 Task: Create a rule from the Routing list, Task moved to a section -> Set Priority in the project AztecTech , set the section as To-Do and set the priority of the task as  High
Action: Mouse moved to (978, 90)
Screenshot: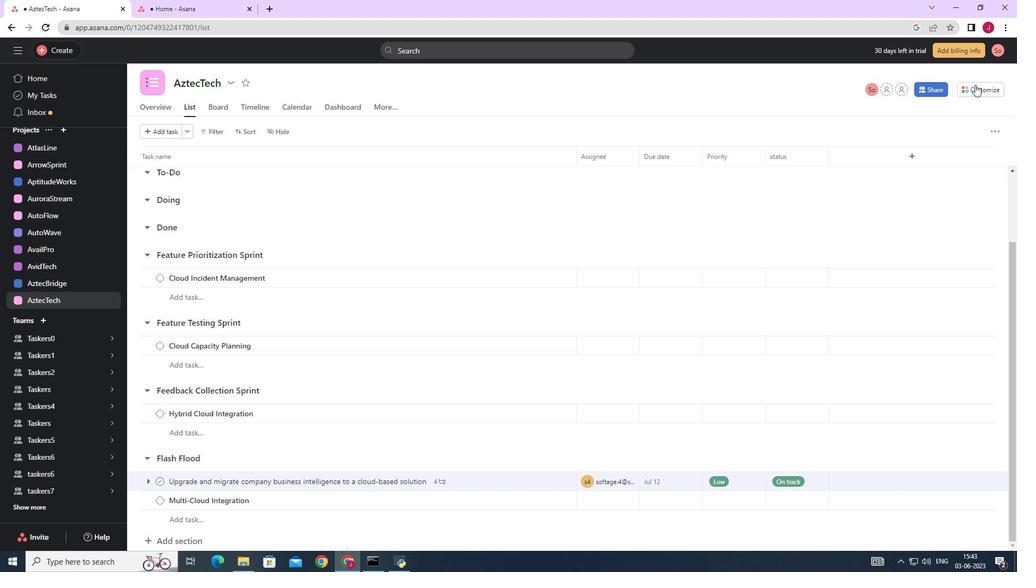 
Action: Mouse pressed left at (978, 90)
Screenshot: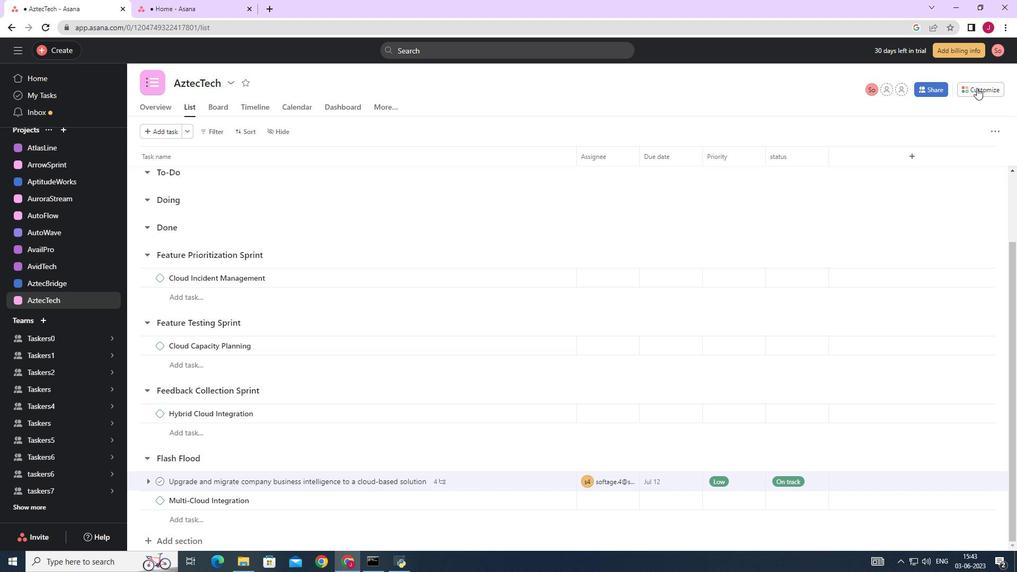 
Action: Mouse moved to (796, 224)
Screenshot: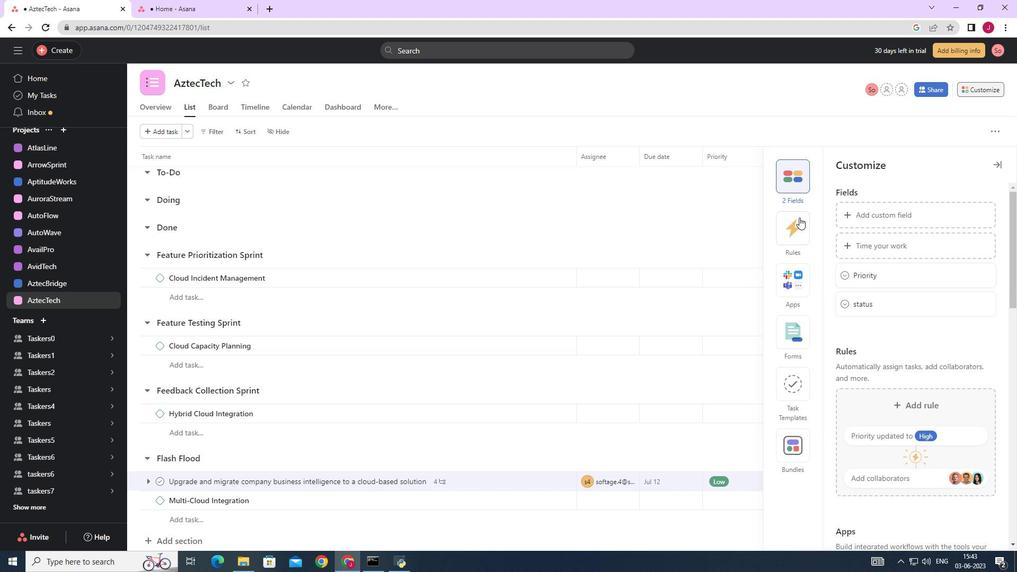 
Action: Mouse pressed left at (796, 224)
Screenshot: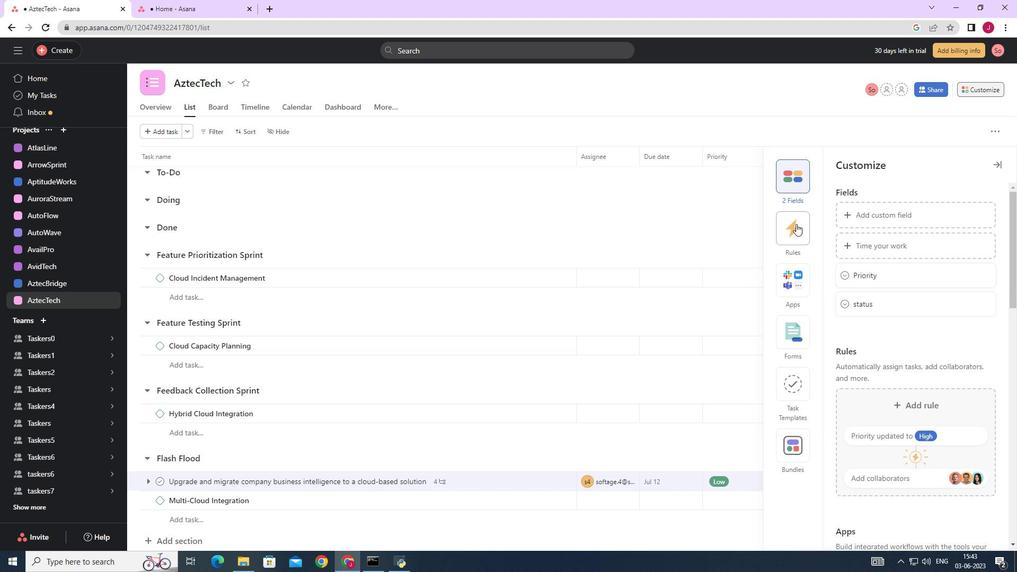 
Action: Mouse moved to (899, 249)
Screenshot: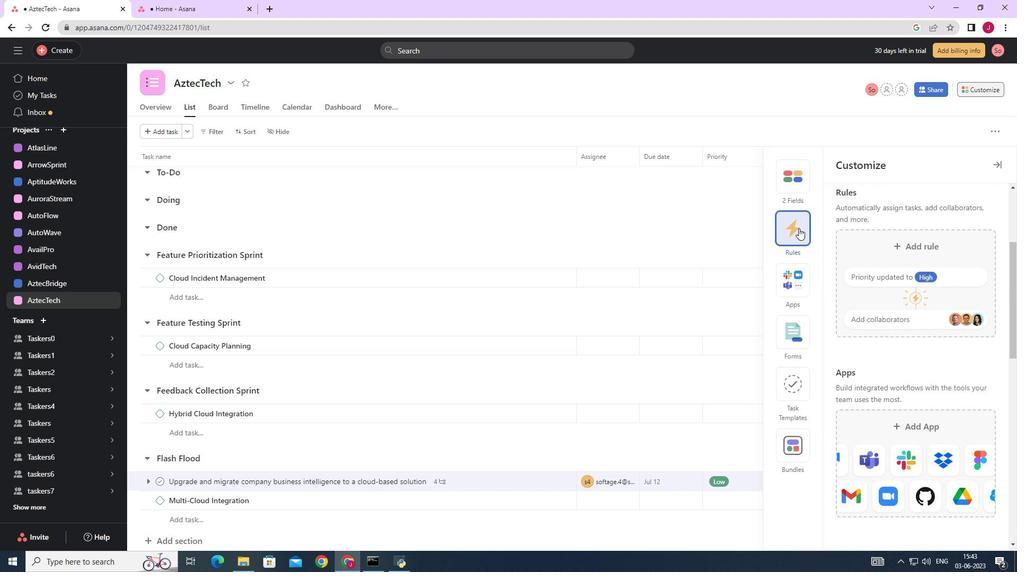 
Action: Mouse pressed left at (899, 249)
Screenshot: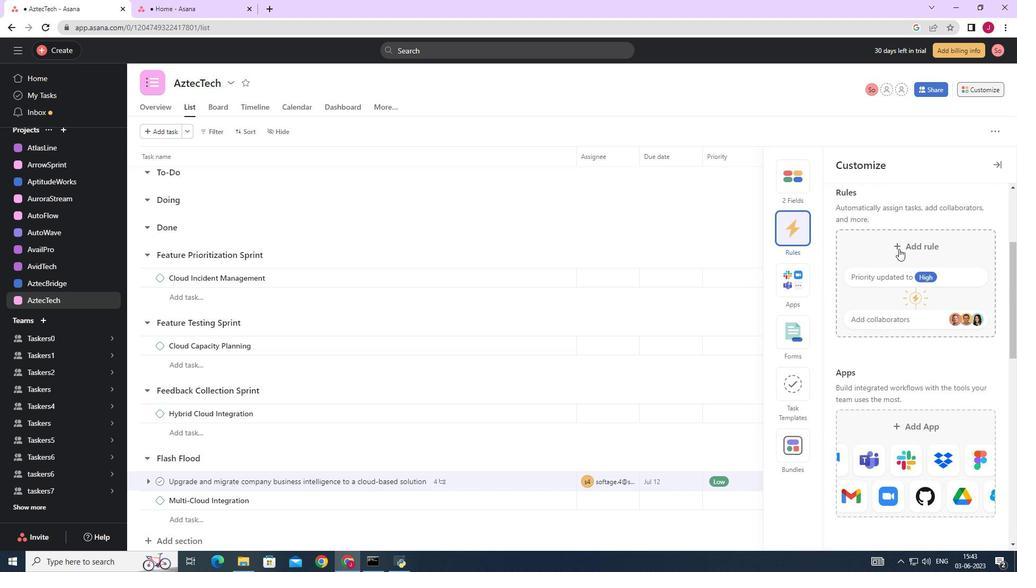 
Action: Mouse moved to (218, 140)
Screenshot: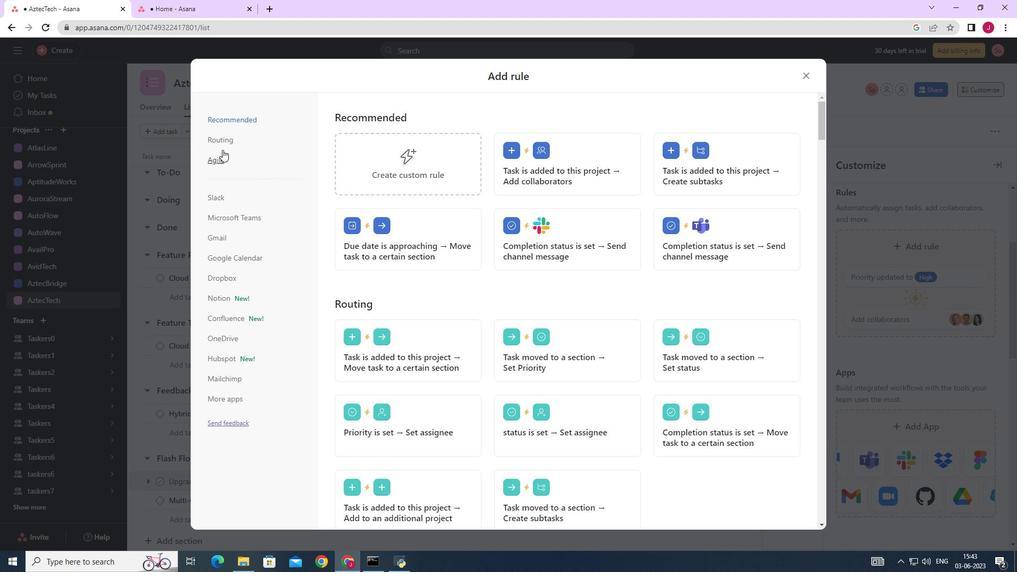 
Action: Mouse pressed left at (218, 140)
Screenshot: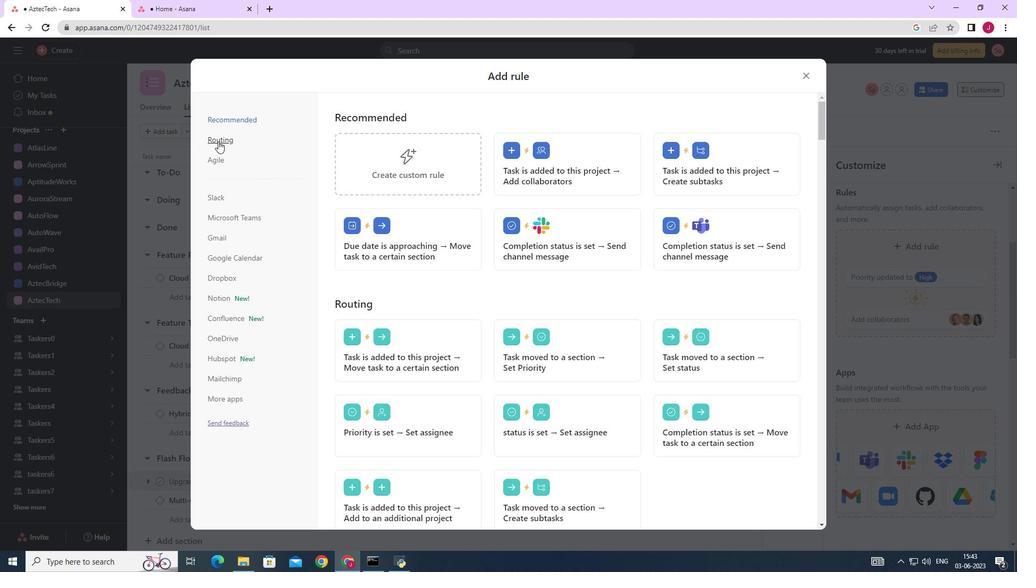 
Action: Mouse moved to (558, 170)
Screenshot: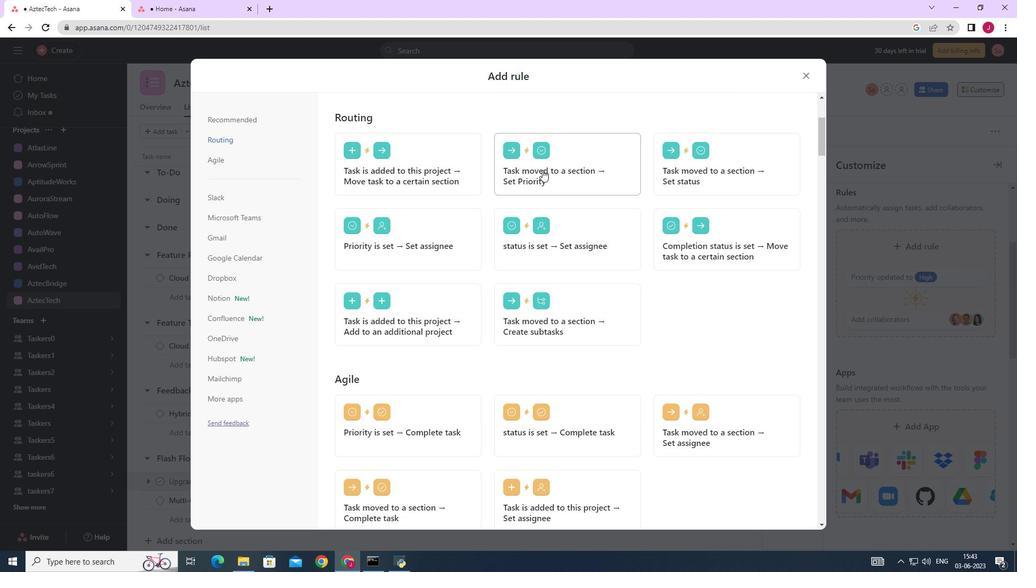 
Action: Mouse pressed left at (558, 170)
Screenshot: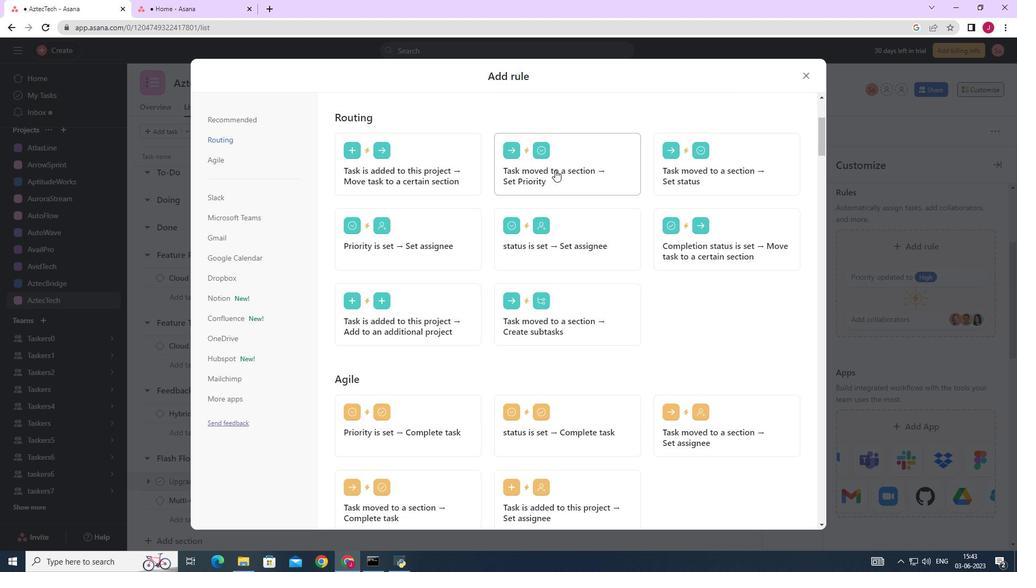 
Action: Mouse moved to (418, 291)
Screenshot: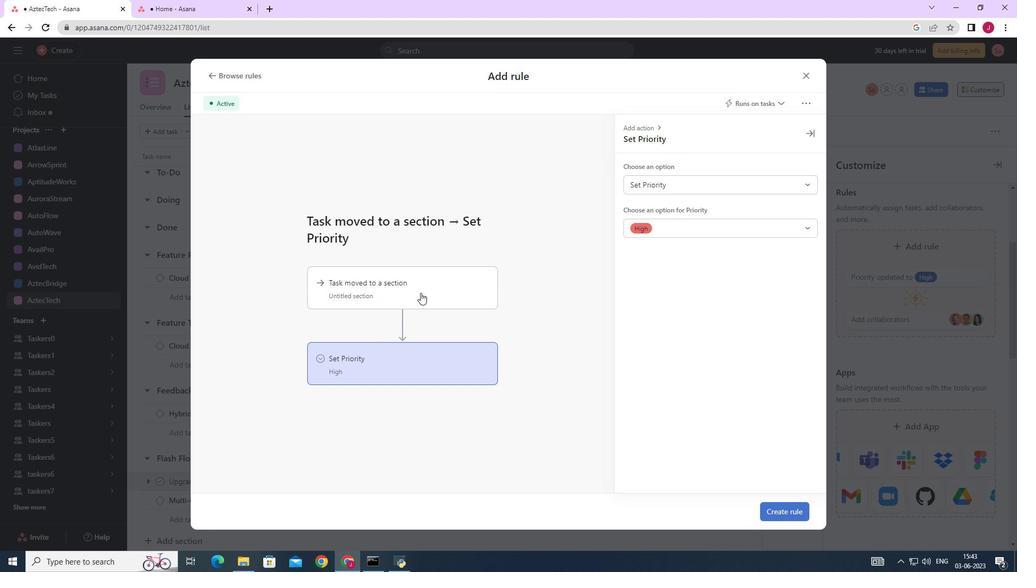 
Action: Mouse pressed left at (418, 291)
Screenshot: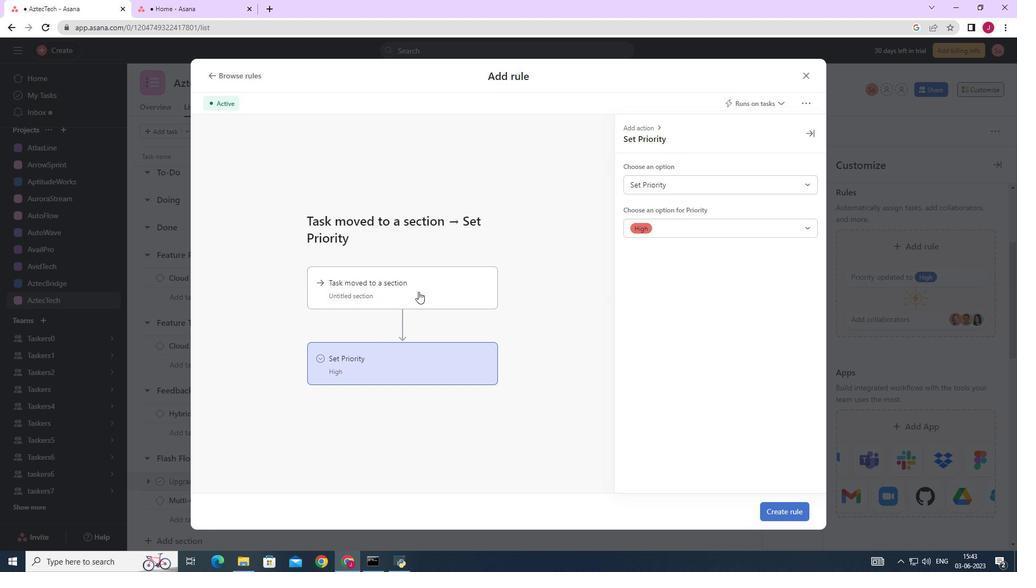
Action: Mouse moved to (676, 187)
Screenshot: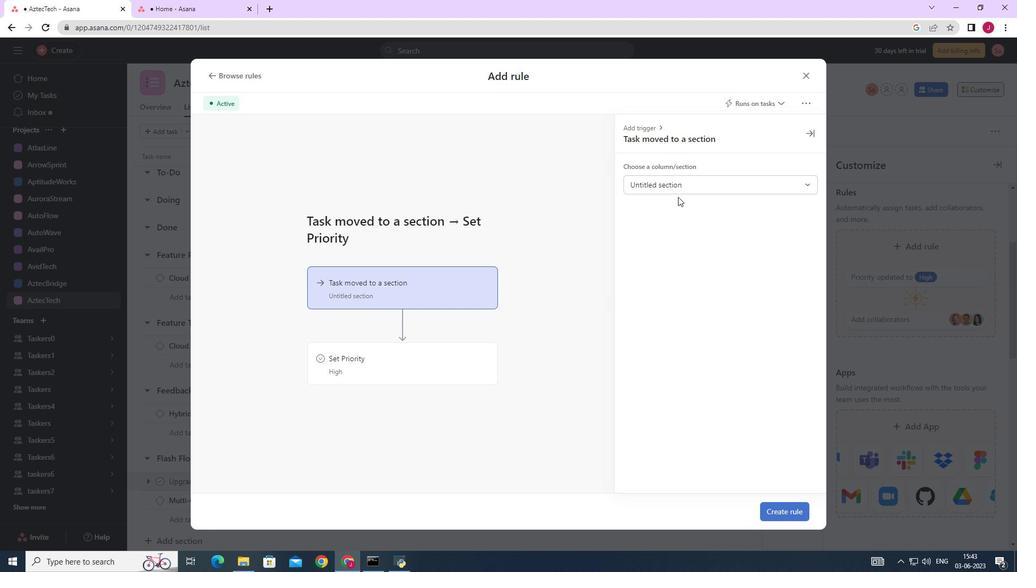
Action: Mouse pressed left at (676, 187)
Screenshot: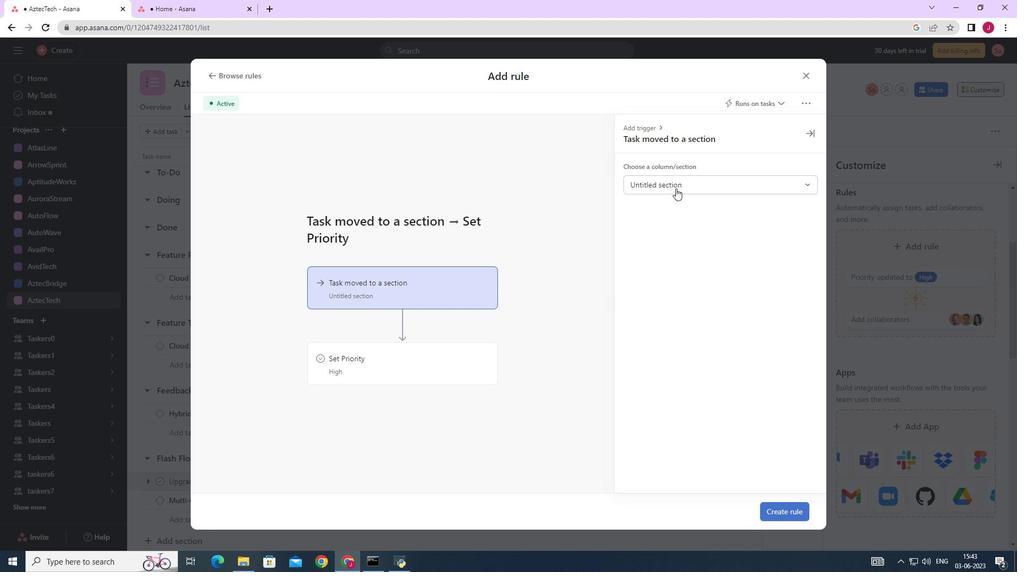 
Action: Mouse moved to (667, 223)
Screenshot: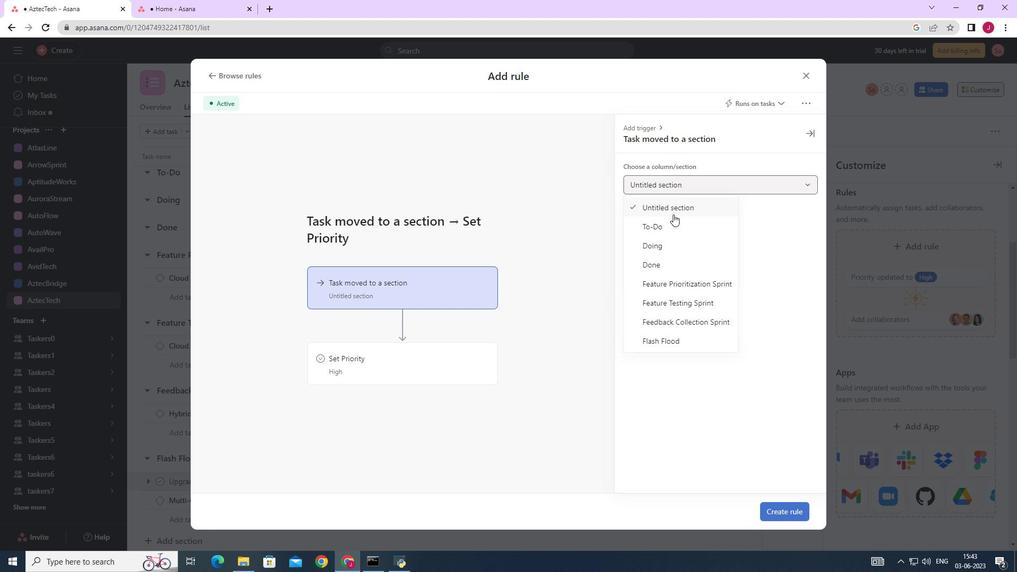 
Action: Mouse pressed left at (667, 223)
Screenshot: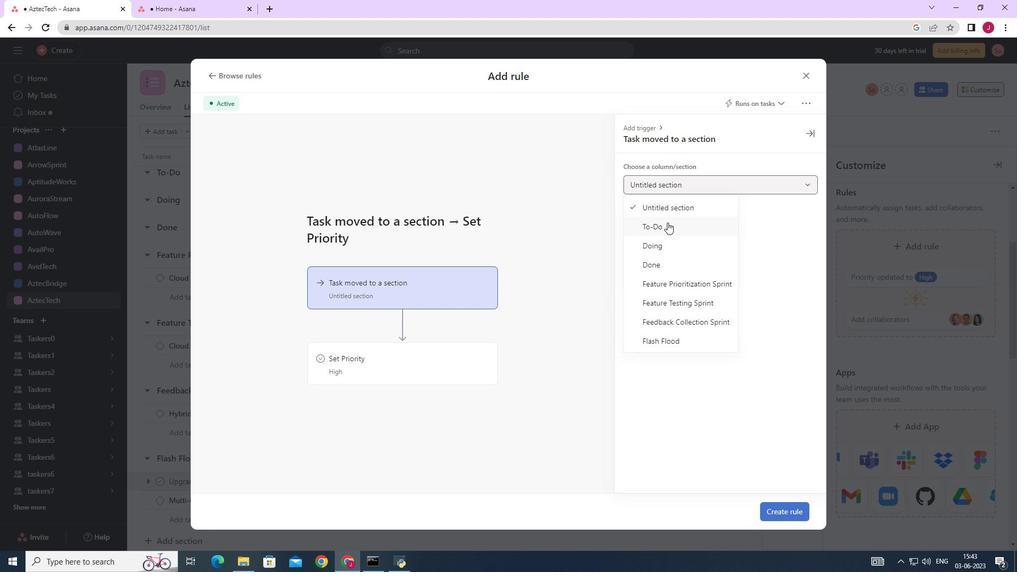
Action: Mouse moved to (404, 355)
Screenshot: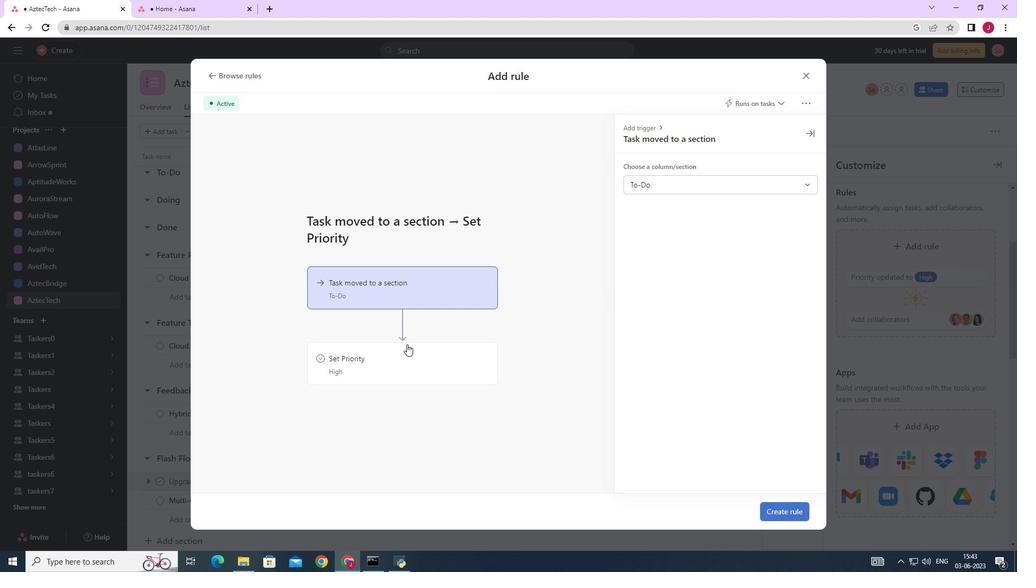 
Action: Mouse pressed left at (404, 355)
Screenshot: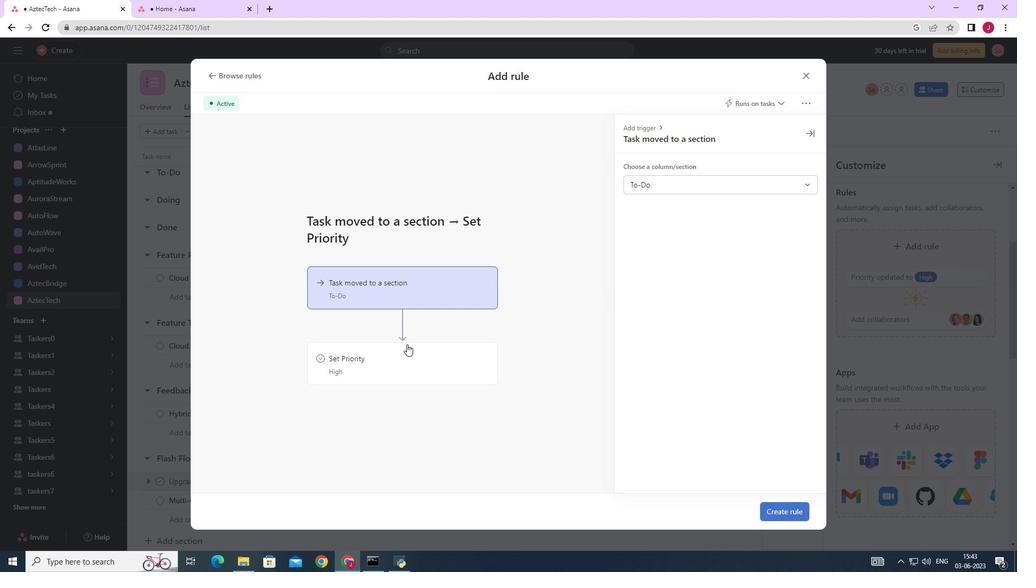 
Action: Mouse moved to (655, 189)
Screenshot: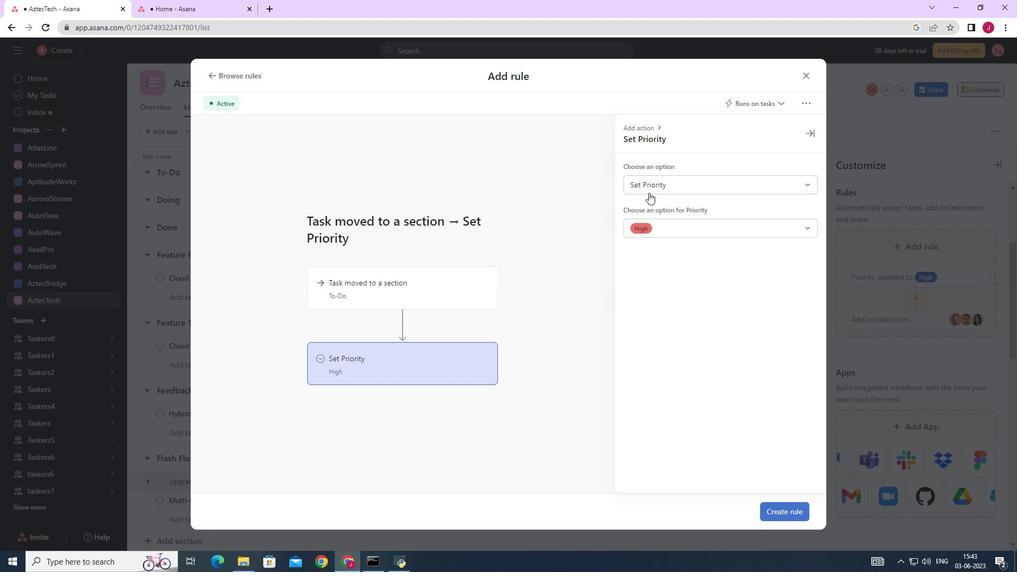 
Action: Mouse pressed left at (655, 189)
Screenshot: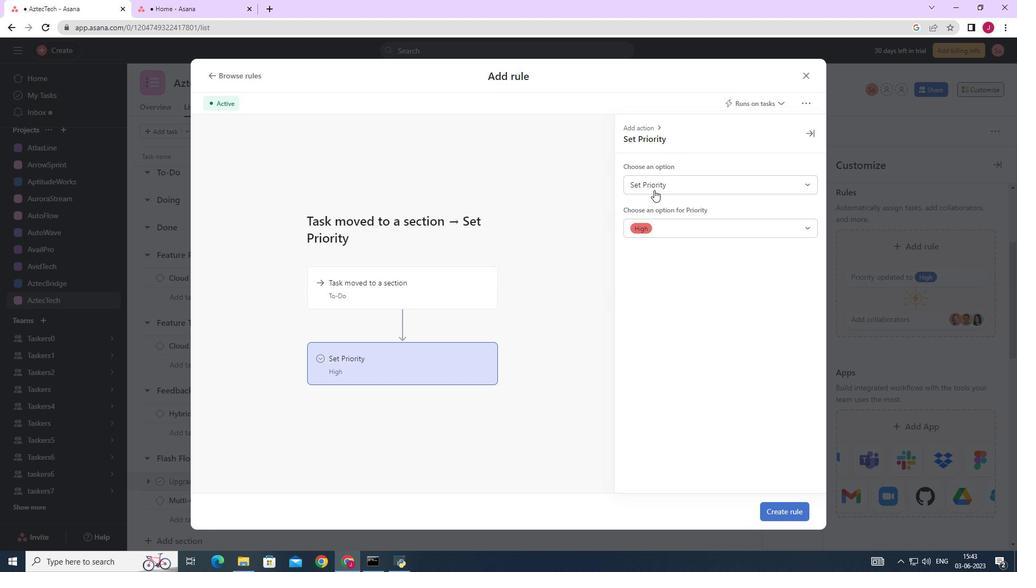 
Action: Mouse moved to (658, 187)
Screenshot: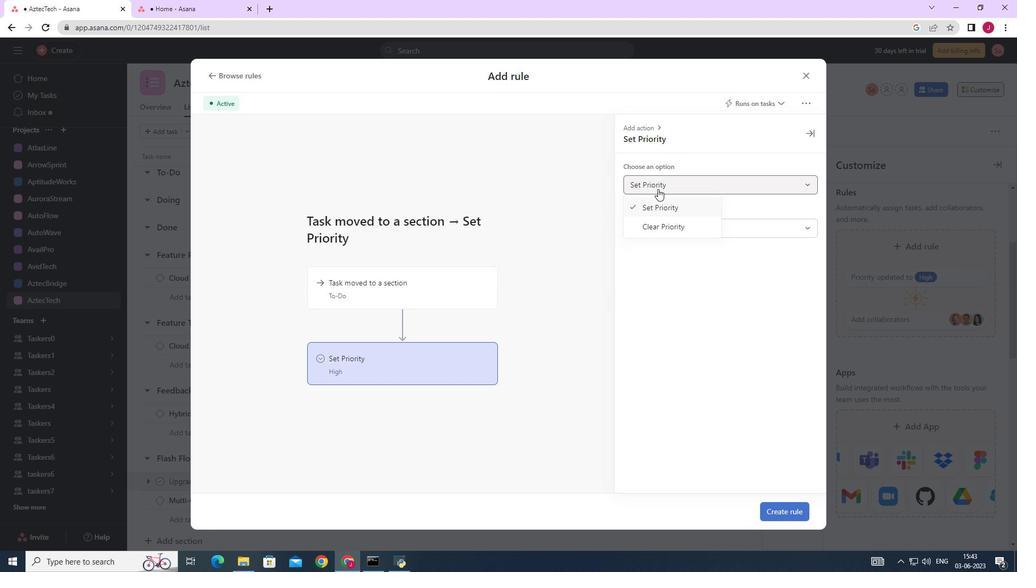 
Action: Mouse pressed left at (658, 187)
Screenshot: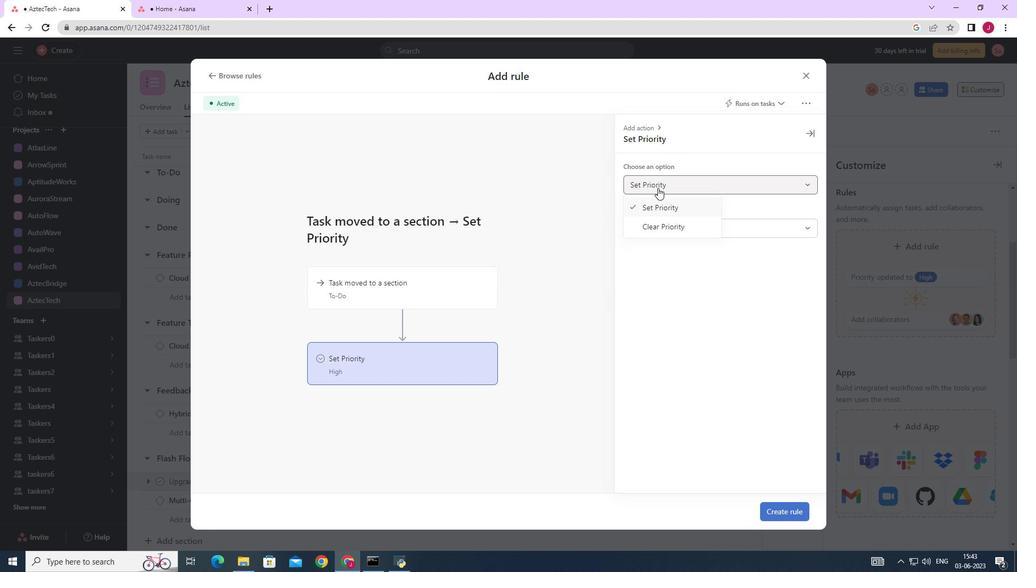 
Action: Mouse moved to (642, 231)
Screenshot: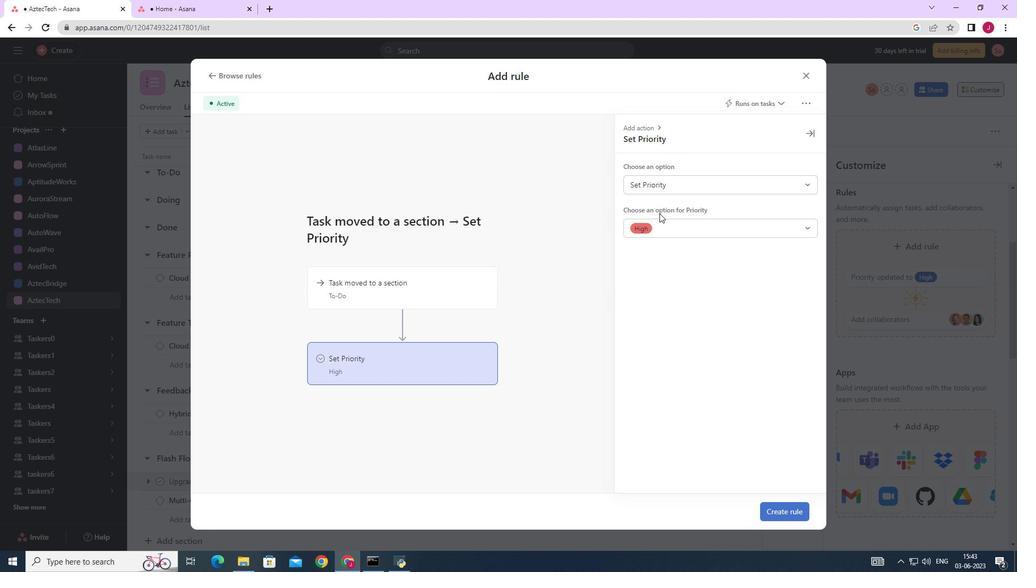 
Action: Mouse pressed left at (642, 231)
Screenshot: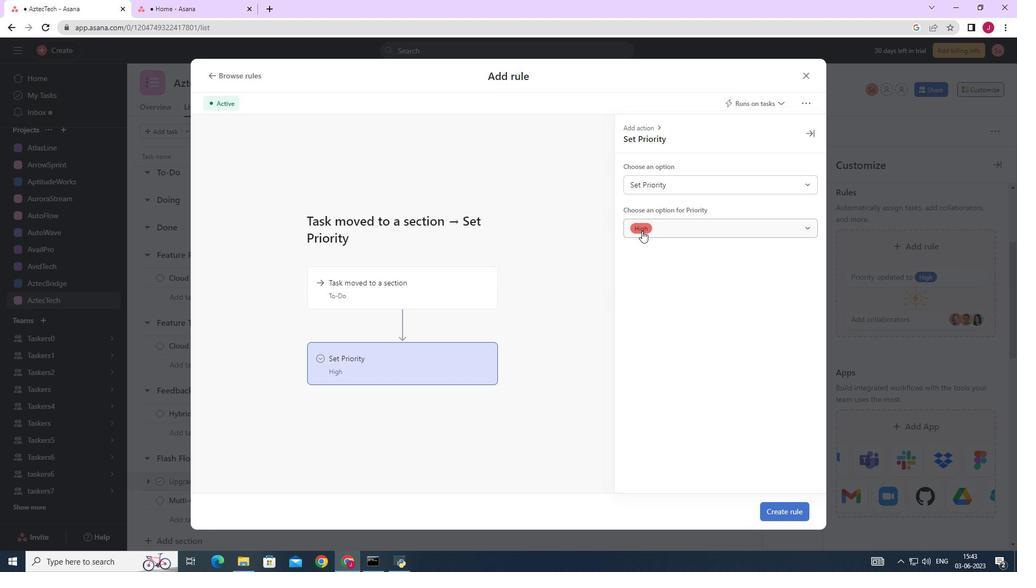 
Action: Mouse moved to (648, 252)
Screenshot: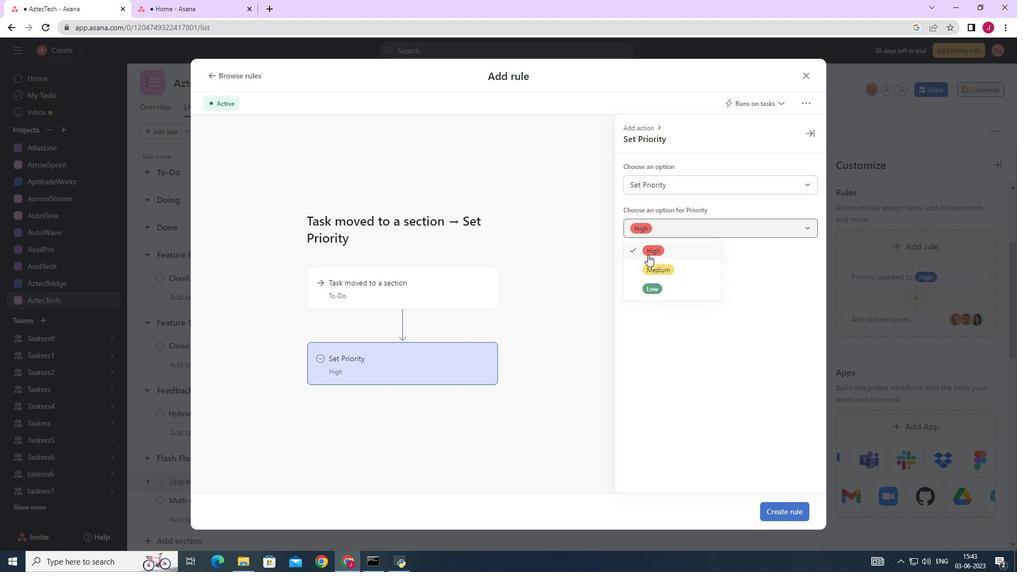 
Action: Mouse pressed left at (648, 252)
Screenshot: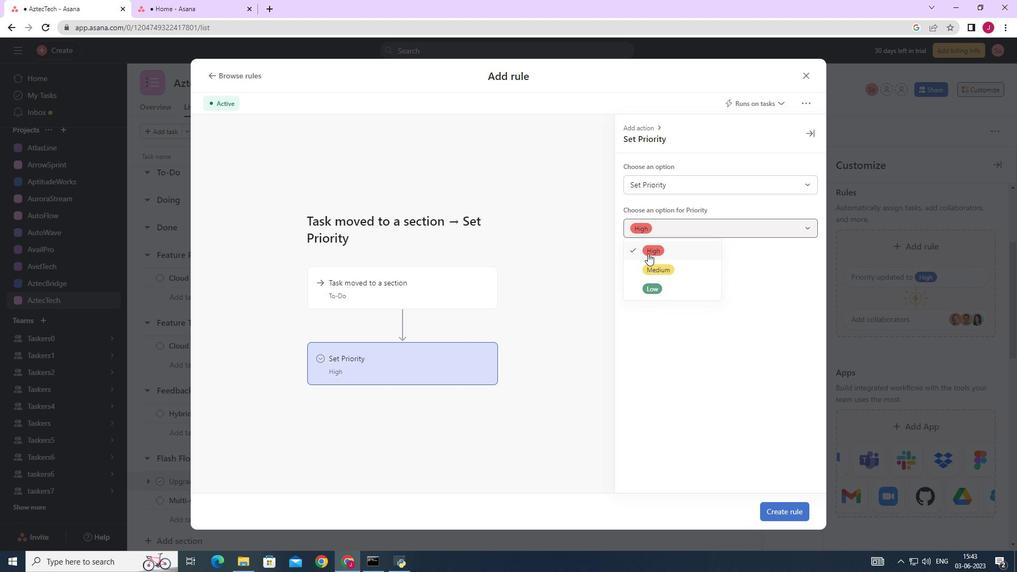 
Action: Mouse moved to (782, 512)
Screenshot: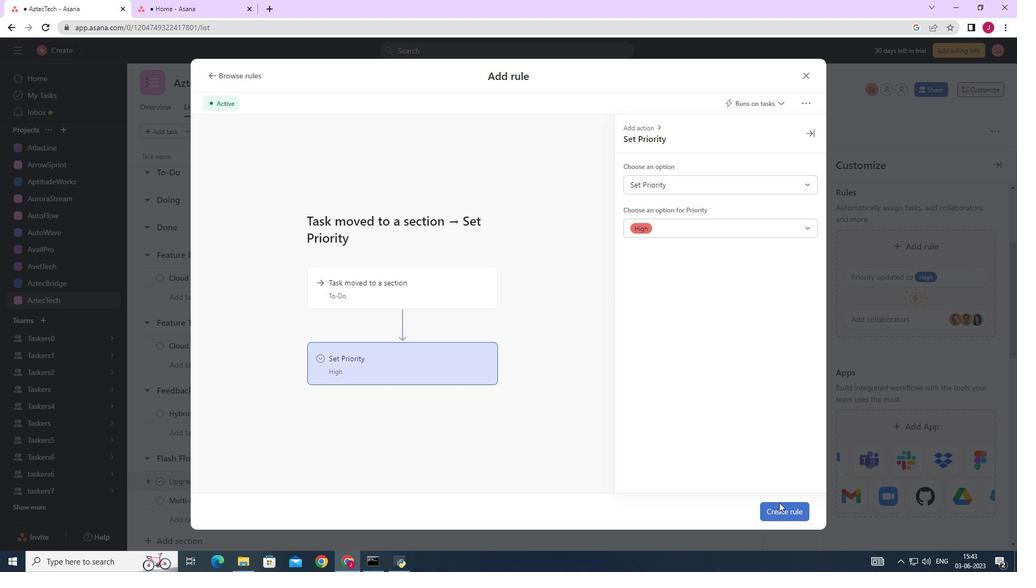 
Action: Mouse pressed left at (782, 512)
Screenshot: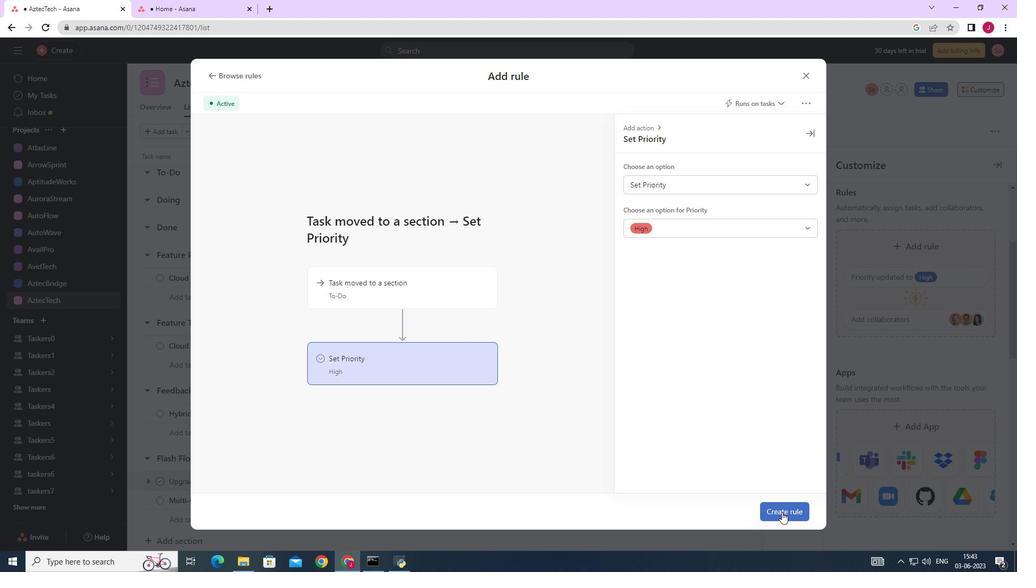 
Action: Mouse moved to (743, 388)
Screenshot: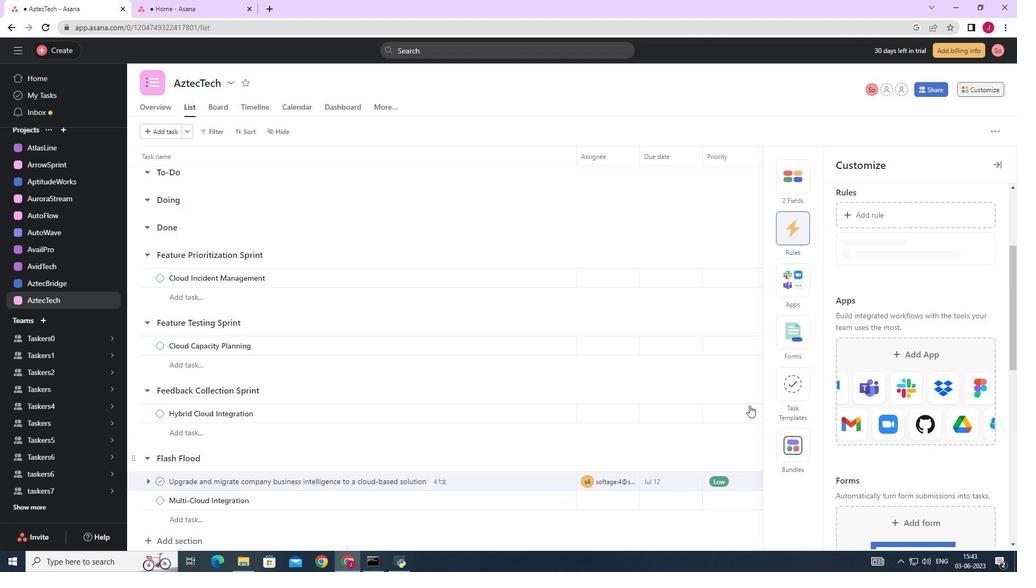 
